 Task: Change the settings to start the week on Saturday.
Action: Mouse moved to (896, 96)
Screenshot: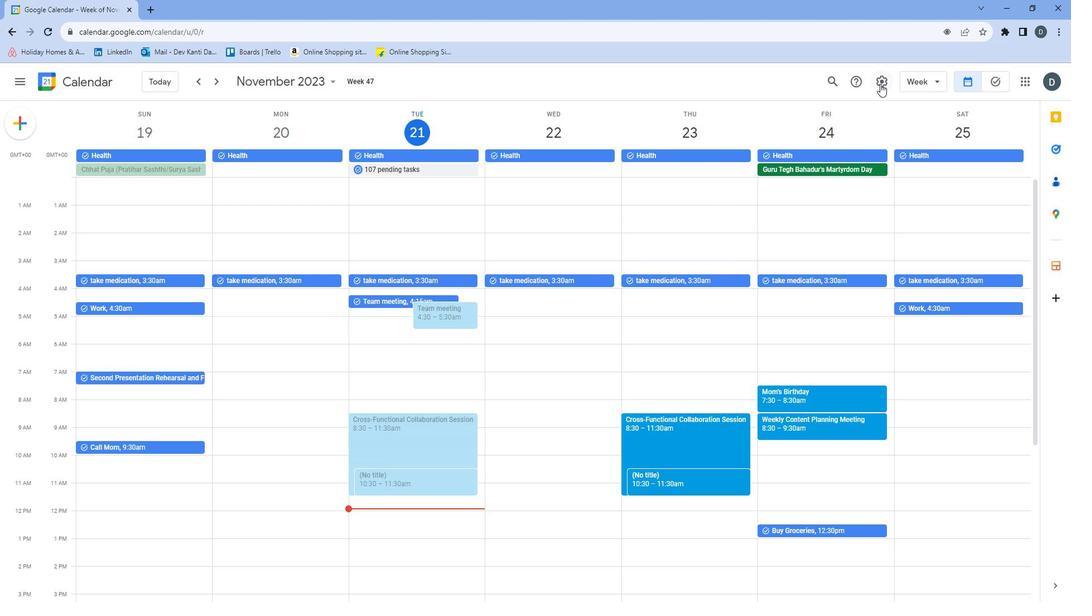 
Action: Mouse pressed left at (896, 96)
Screenshot: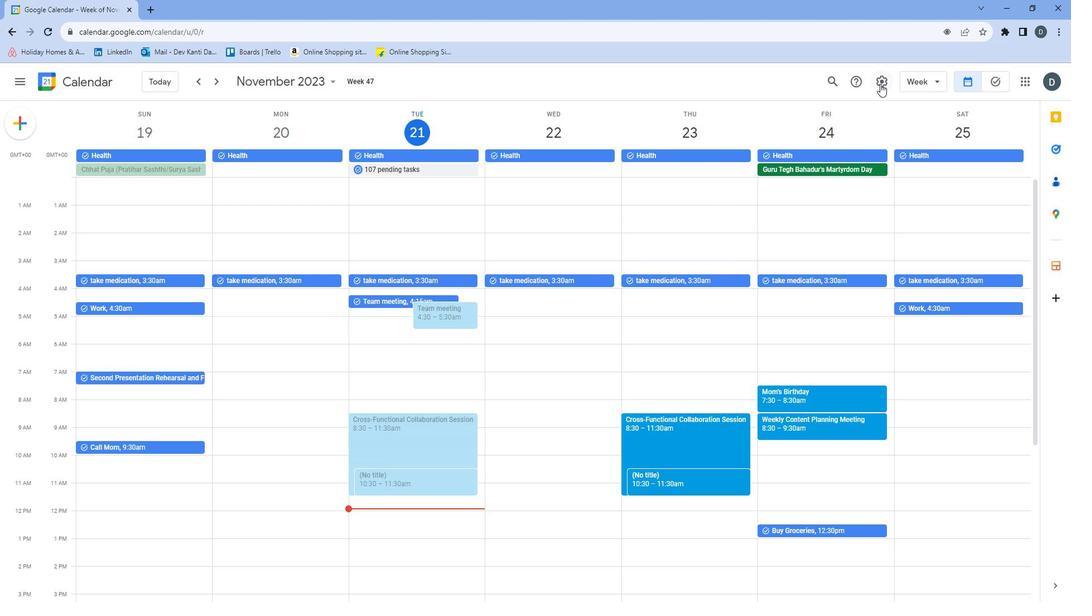 
Action: Mouse moved to (899, 114)
Screenshot: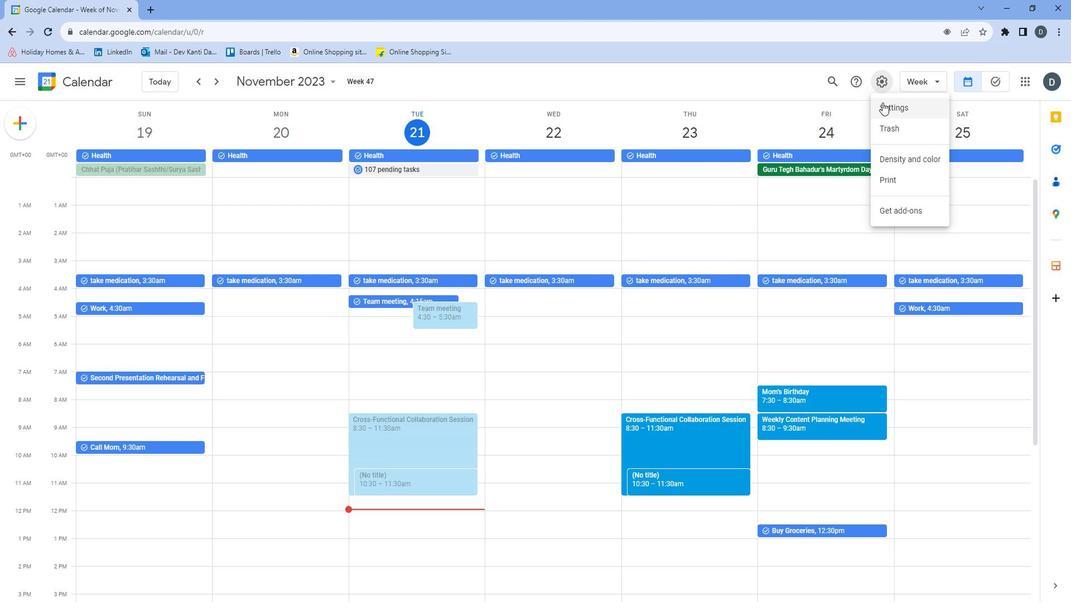 
Action: Mouse pressed left at (899, 114)
Screenshot: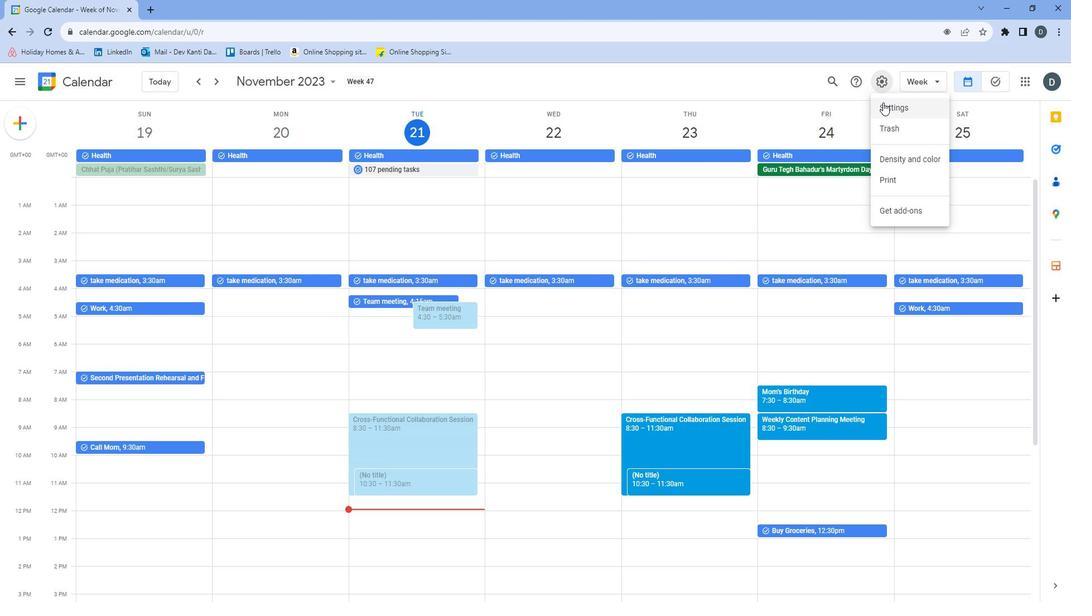 
Action: Mouse moved to (572, 284)
Screenshot: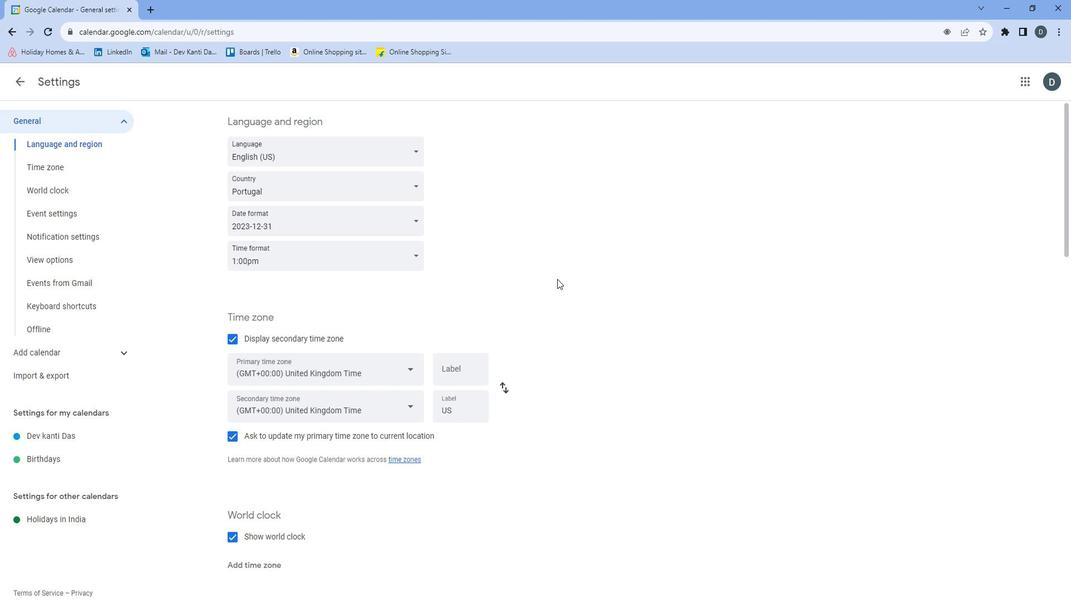 
Action: Mouse scrolled (572, 284) with delta (0, 0)
Screenshot: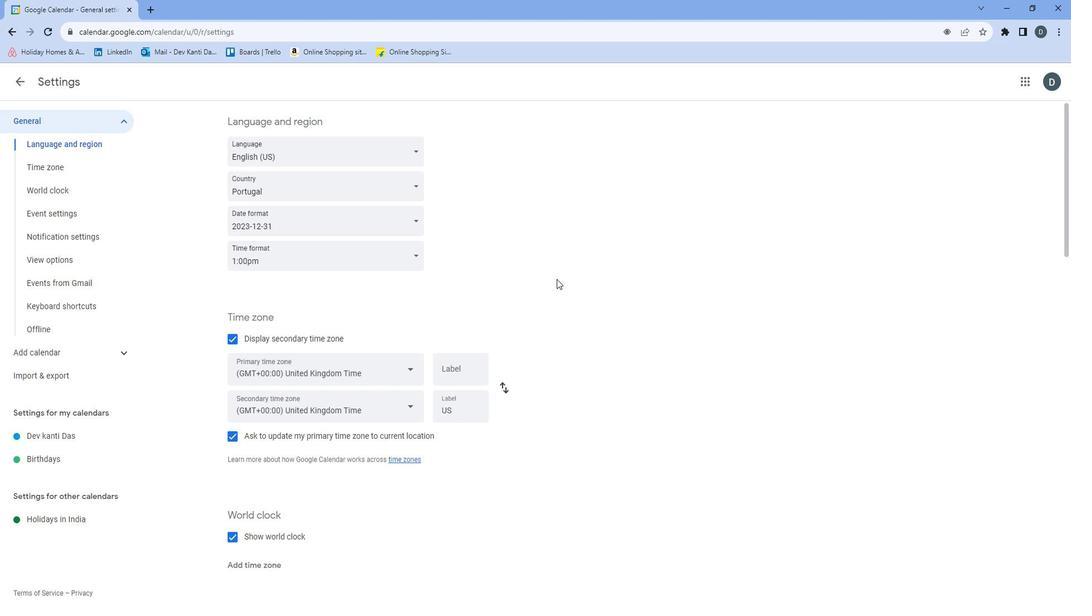 
Action: Mouse scrolled (572, 284) with delta (0, 0)
Screenshot: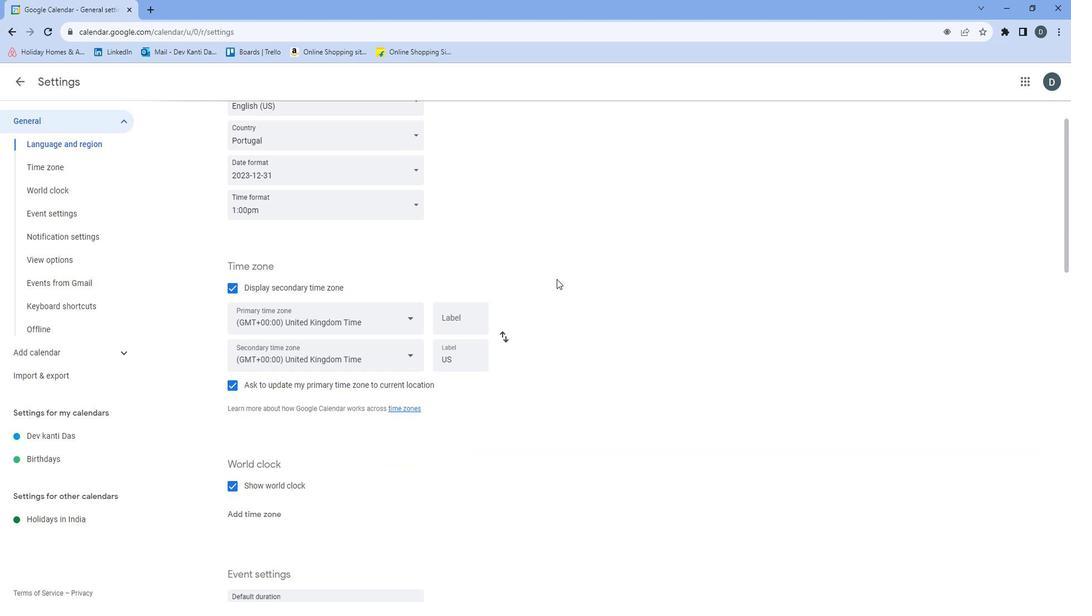 
Action: Mouse scrolled (572, 284) with delta (0, 0)
Screenshot: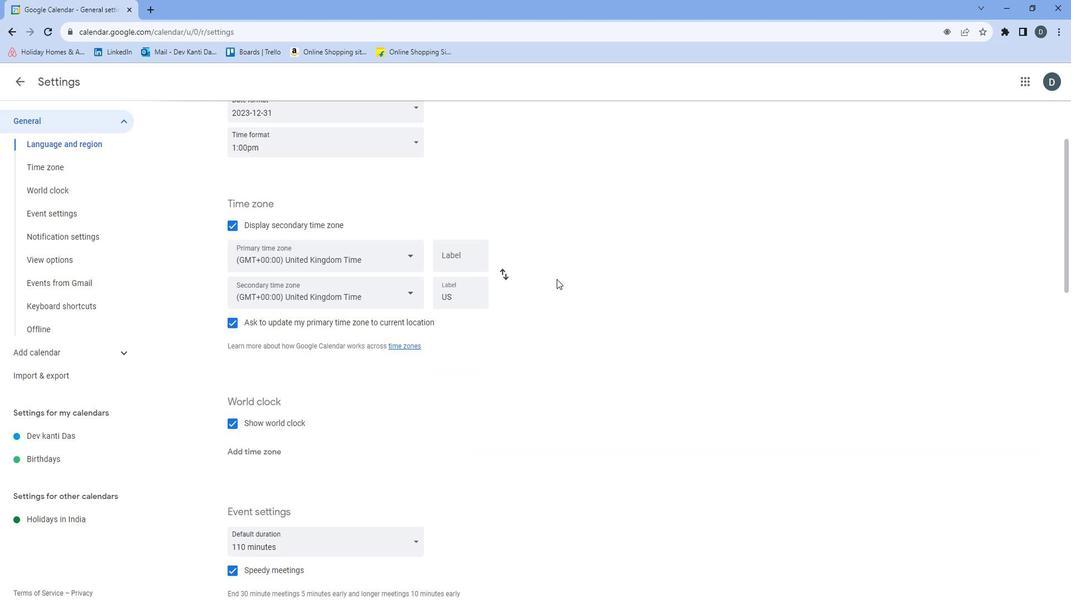 
Action: Mouse scrolled (572, 284) with delta (0, 0)
Screenshot: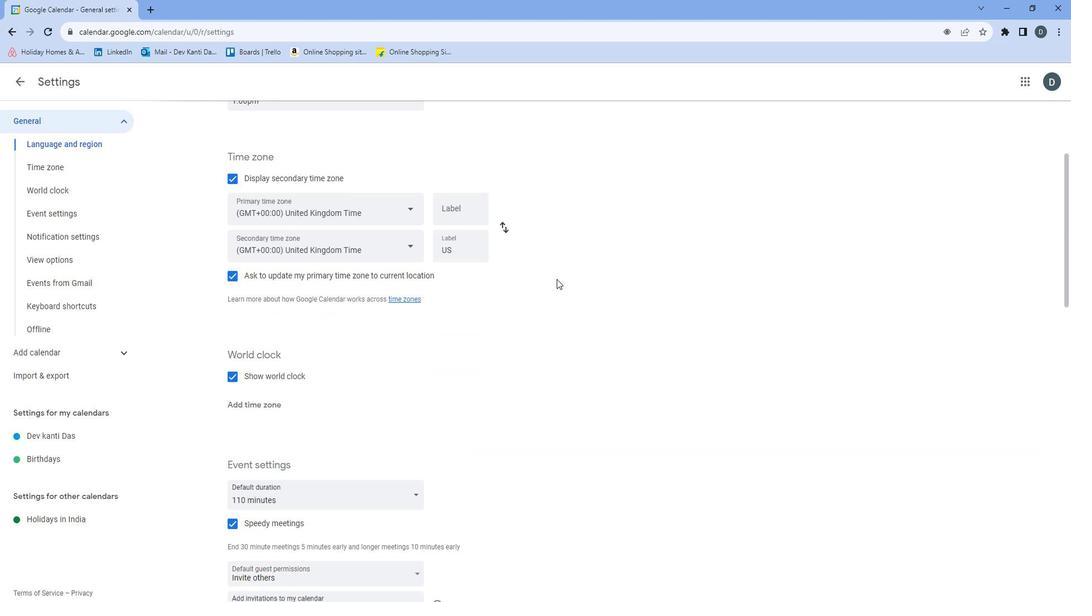 
Action: Mouse scrolled (572, 284) with delta (0, 0)
Screenshot: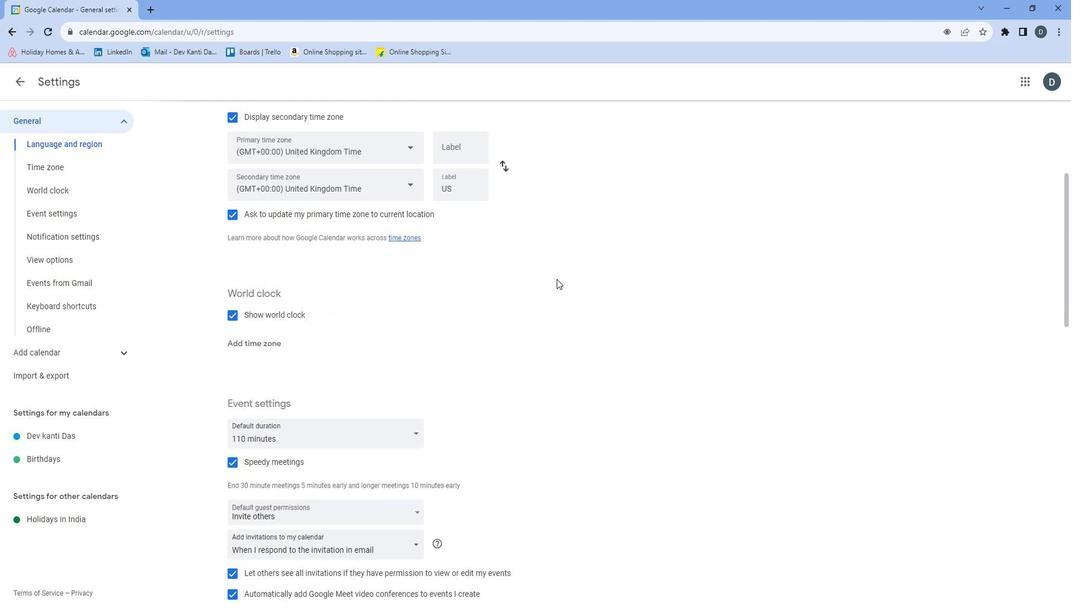 
Action: Mouse scrolled (572, 284) with delta (0, 0)
Screenshot: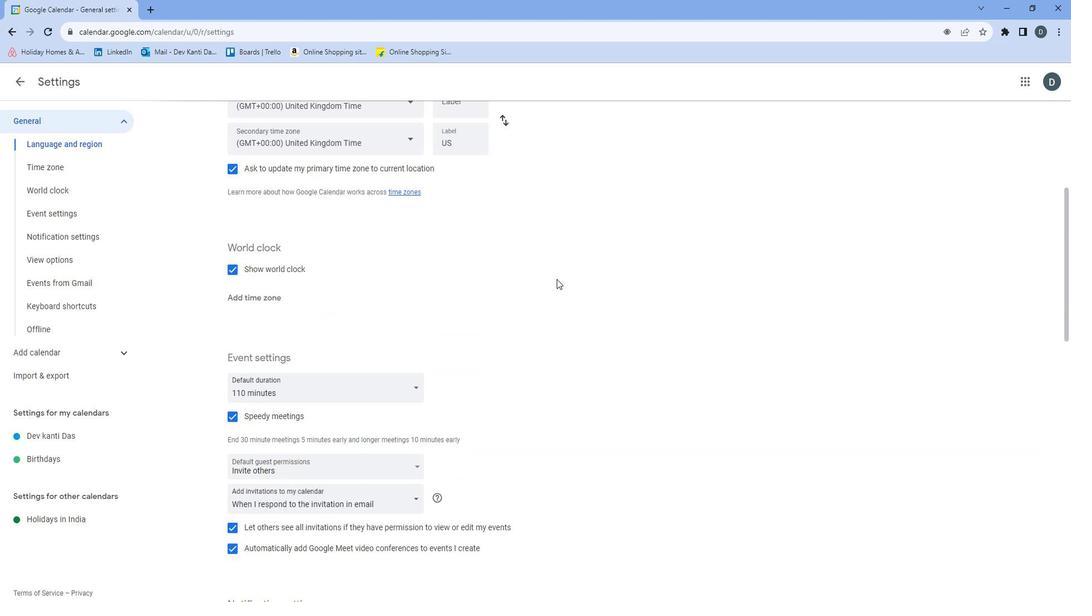 
Action: Mouse moved to (572, 284)
Screenshot: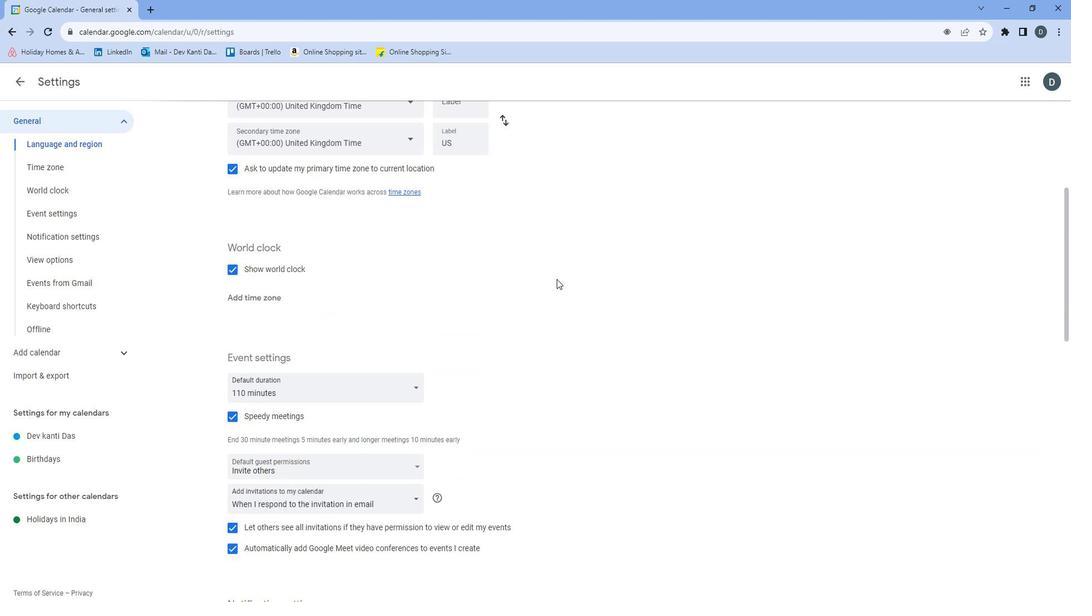 
Action: Mouse scrolled (572, 284) with delta (0, 0)
Screenshot: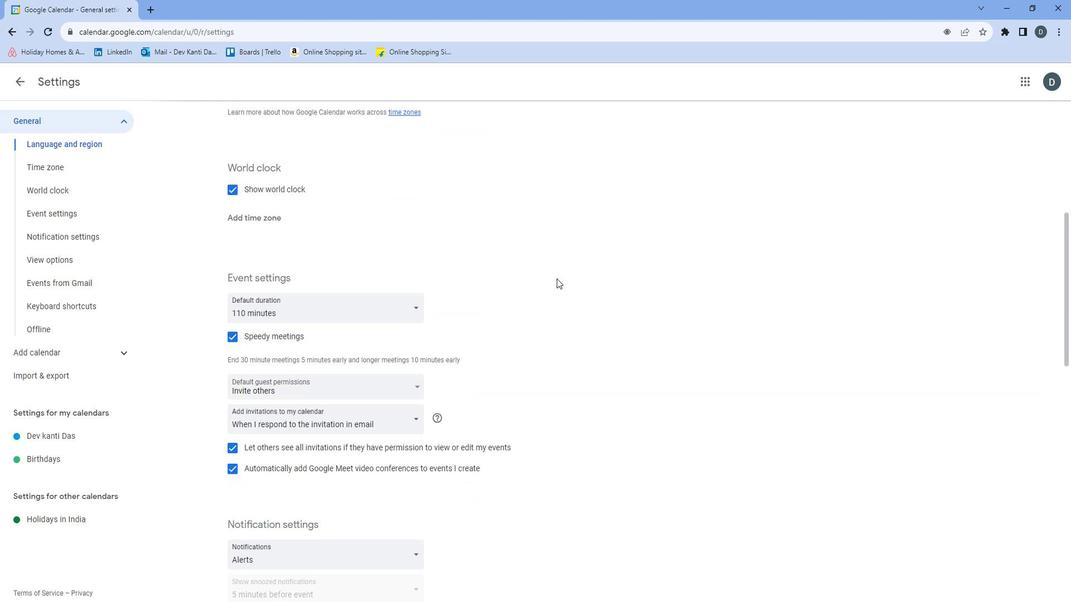 
Action: Mouse moved to (573, 283)
Screenshot: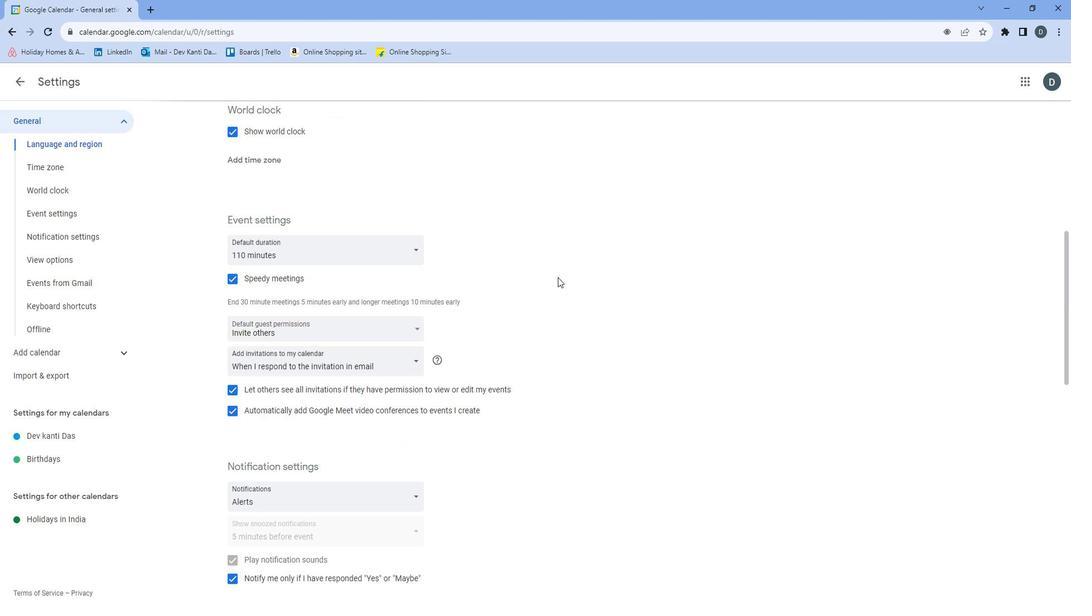 
Action: Mouse scrolled (573, 282) with delta (0, 0)
Screenshot: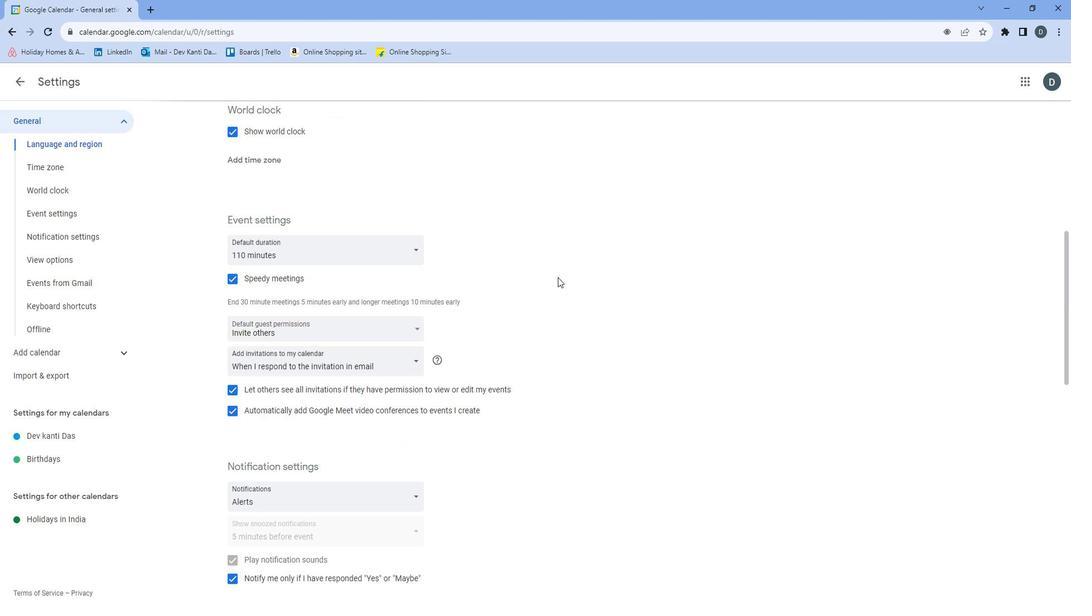 
Action: Mouse scrolled (573, 282) with delta (0, 0)
Screenshot: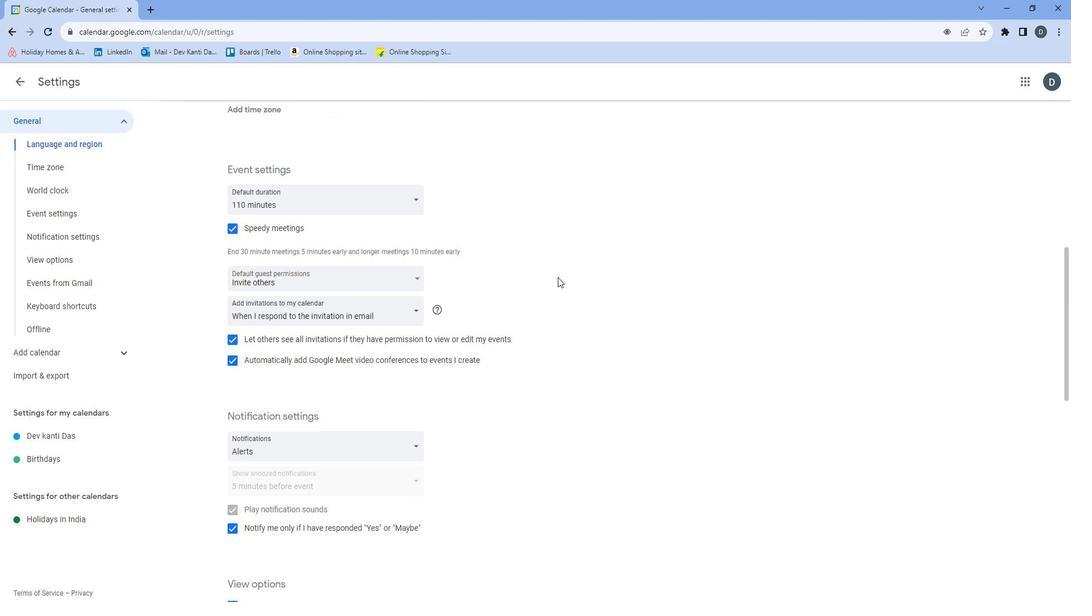 
Action: Mouse scrolled (573, 282) with delta (0, 0)
Screenshot: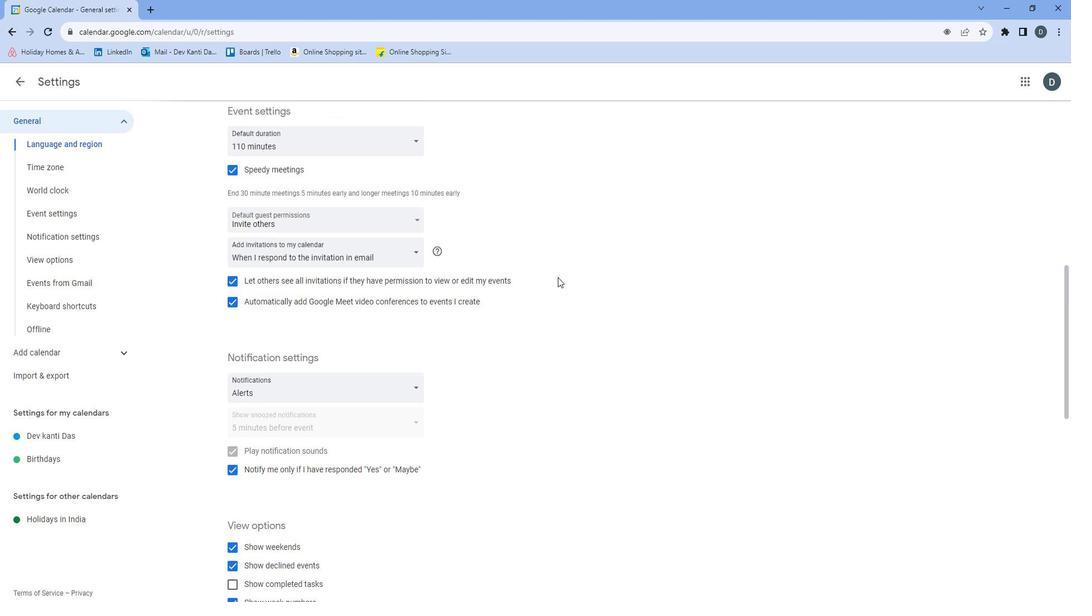 
Action: Mouse scrolled (573, 282) with delta (0, 0)
Screenshot: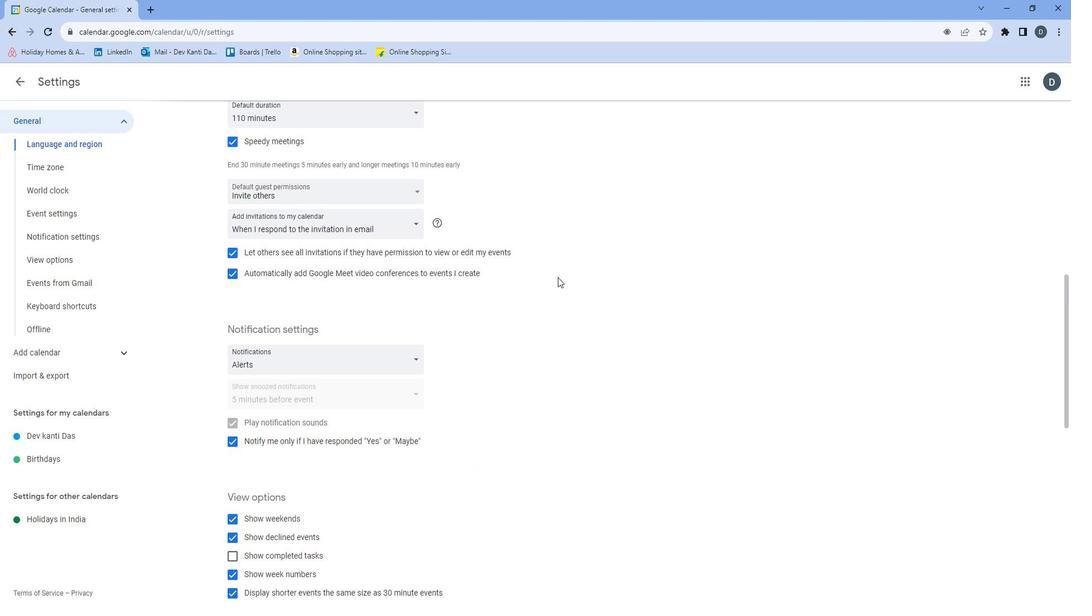 
Action: Mouse moved to (573, 283)
Screenshot: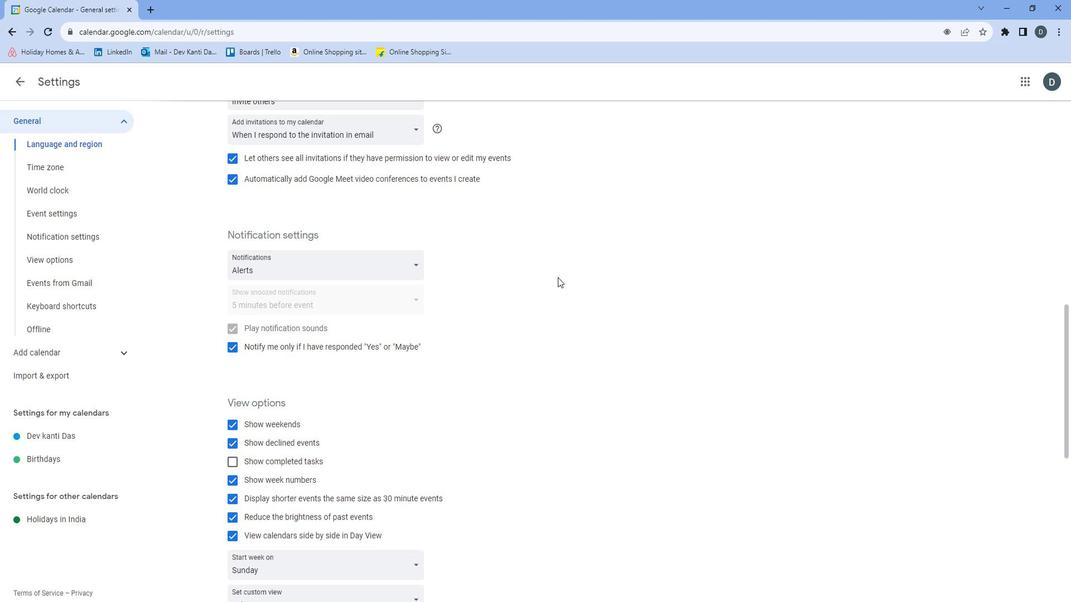 
Action: Mouse scrolled (573, 283) with delta (0, 0)
Screenshot: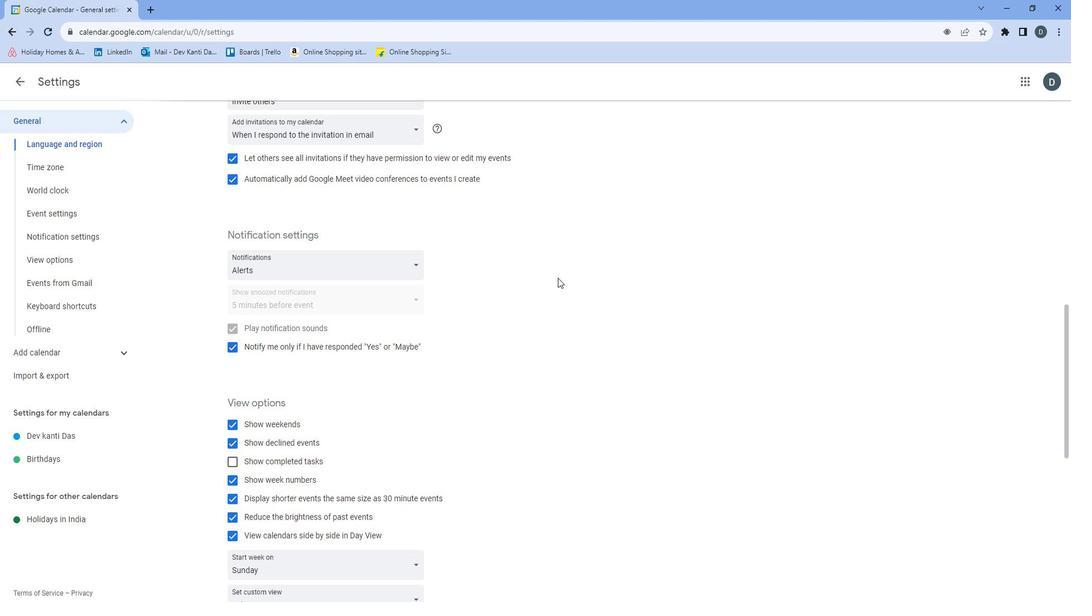 
Action: Mouse moved to (573, 284)
Screenshot: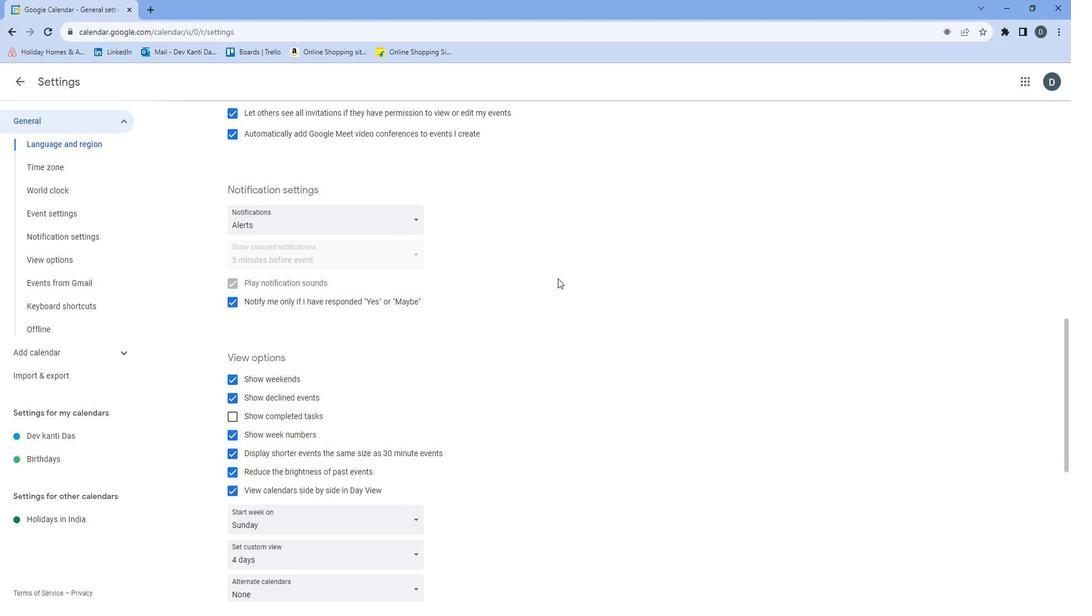 
Action: Mouse scrolled (573, 283) with delta (0, 0)
Screenshot: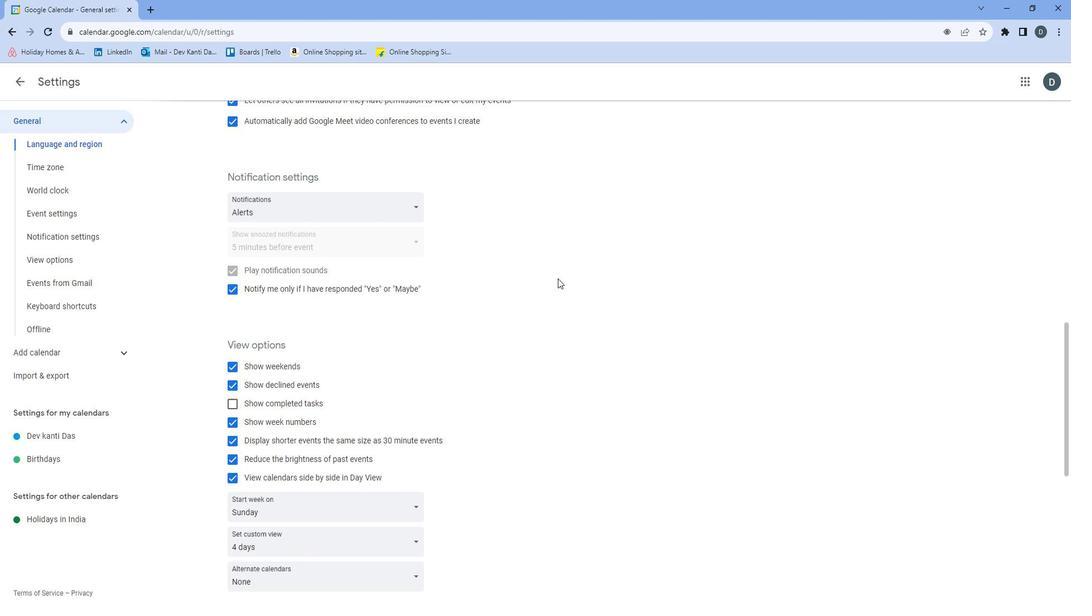 
Action: Mouse scrolled (573, 283) with delta (0, 0)
Screenshot: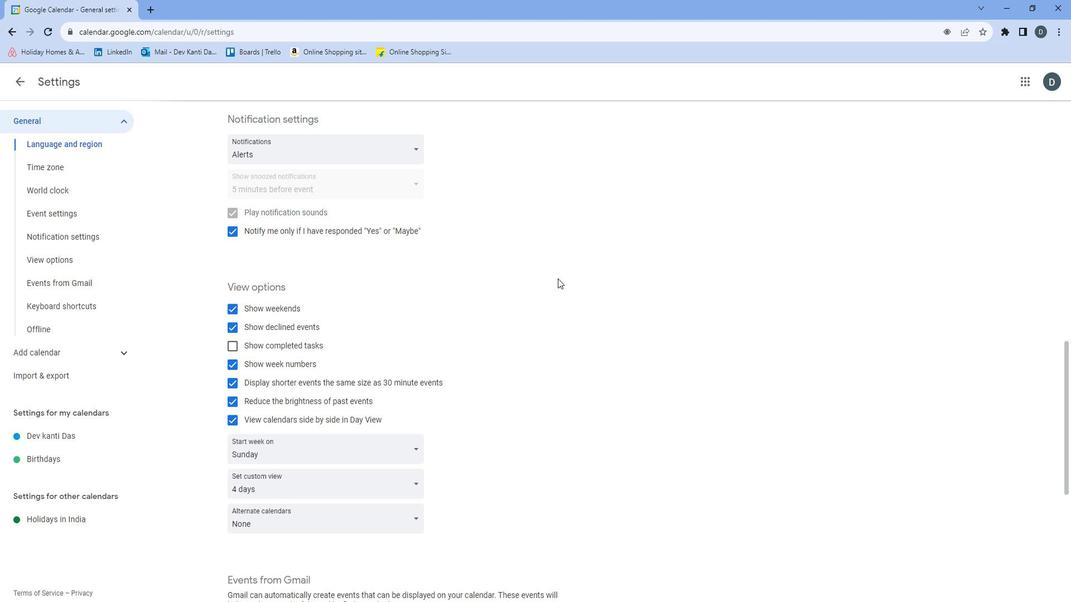 
Action: Mouse moved to (419, 393)
Screenshot: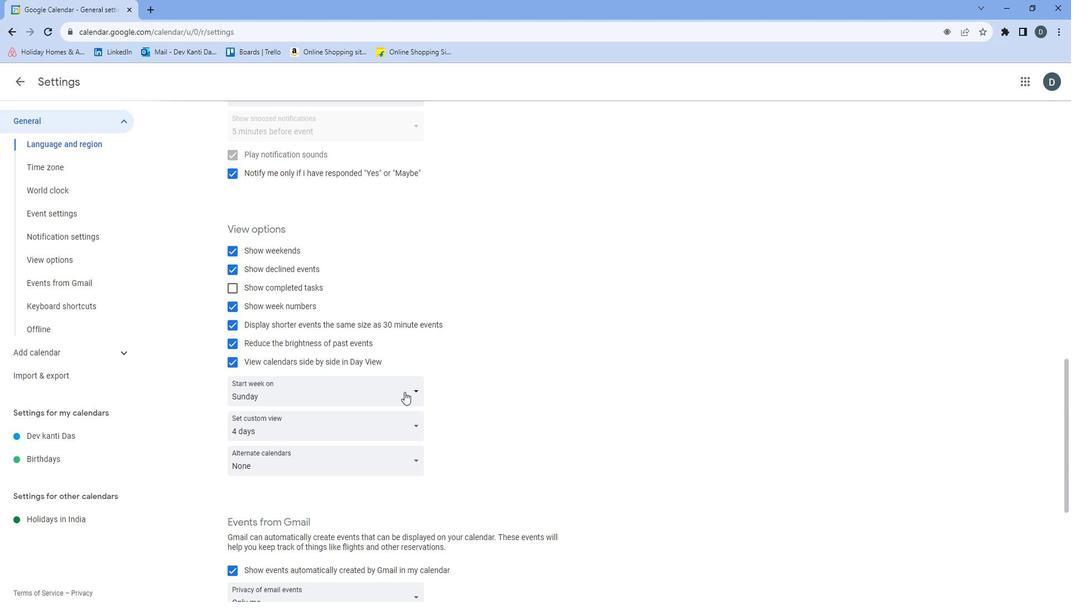 
Action: Mouse pressed left at (419, 393)
Screenshot: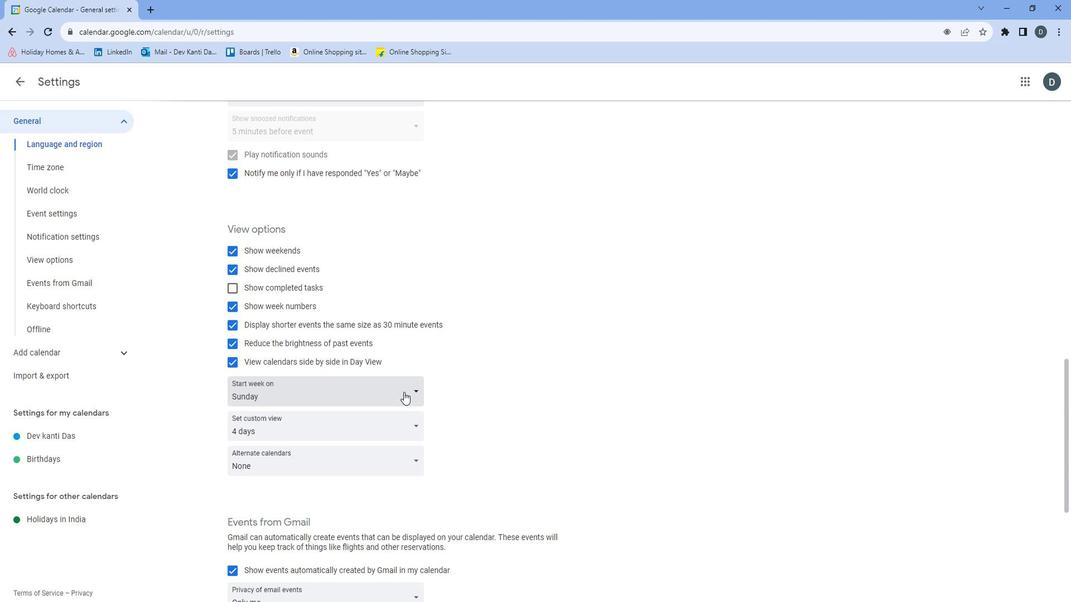 
Action: Mouse moved to (398, 420)
Screenshot: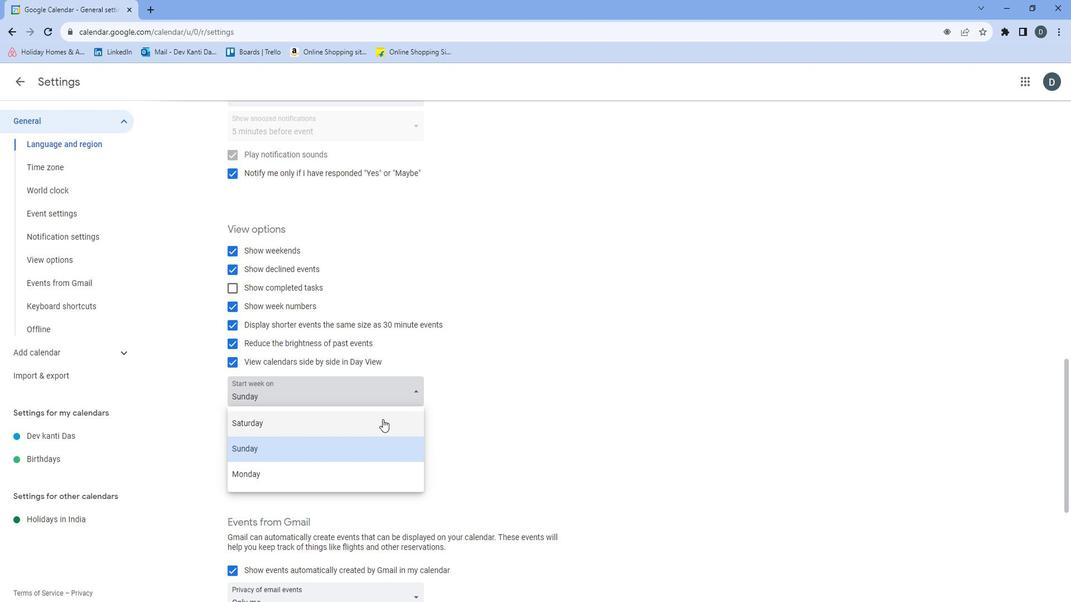 
Action: Mouse pressed left at (398, 420)
Screenshot: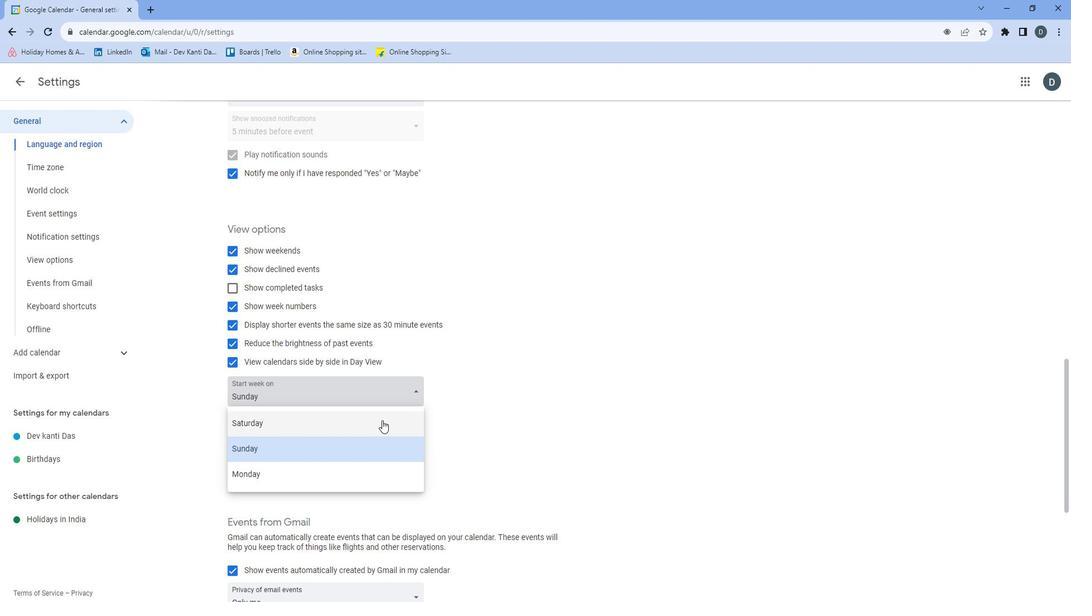 
Action: Mouse moved to (514, 413)
Screenshot: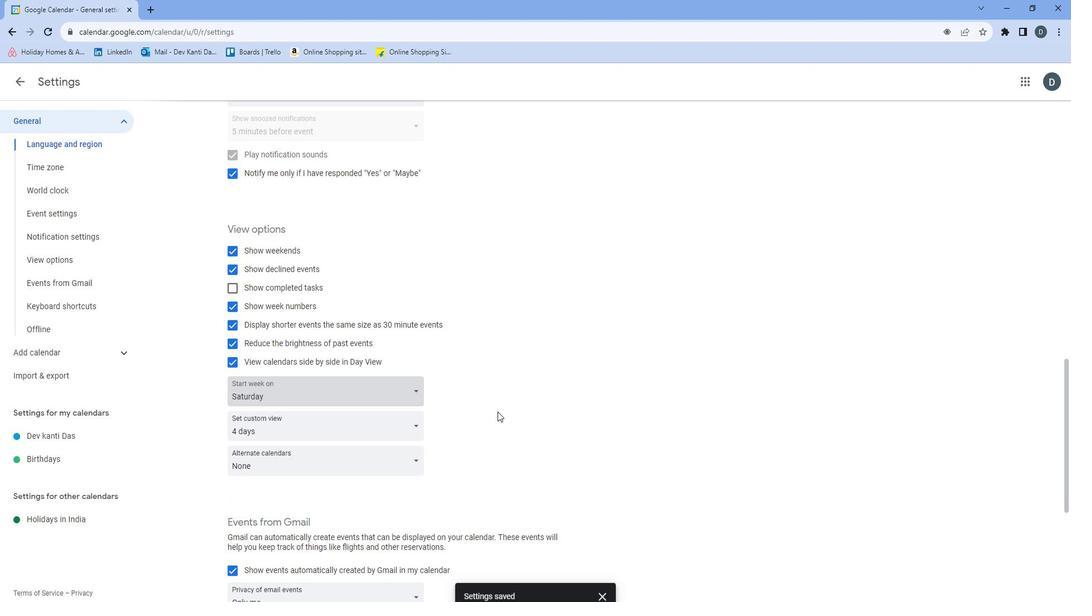 
